 Task: Search for hiking trails near Seattle, Washington, and Vancouver, British Columbia, Canada.
Action: Mouse moved to (93, 79)
Screenshot: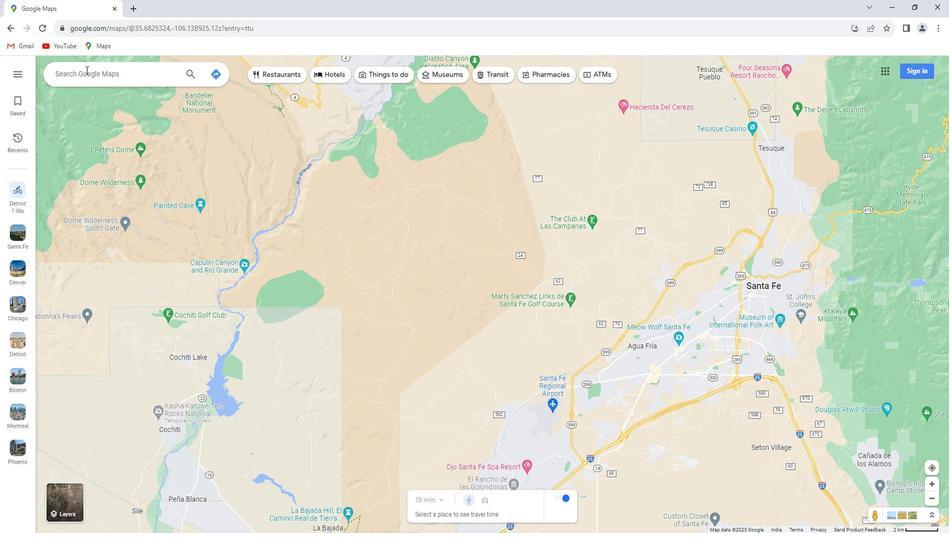 
Action: Mouse pressed left at (93, 79)
Screenshot: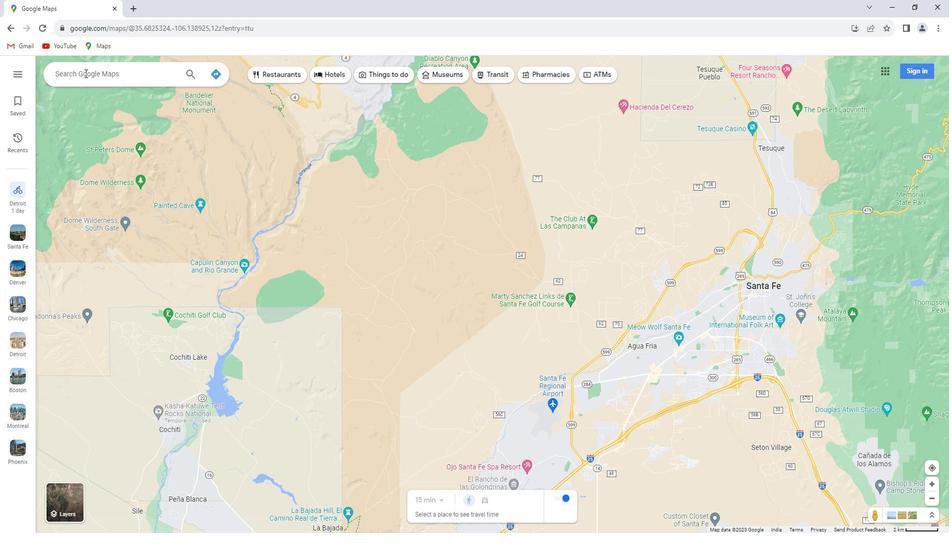 
Action: Key pressed <Key.shift>Seattle,<Key.space><Key.shift>Washington
Screenshot: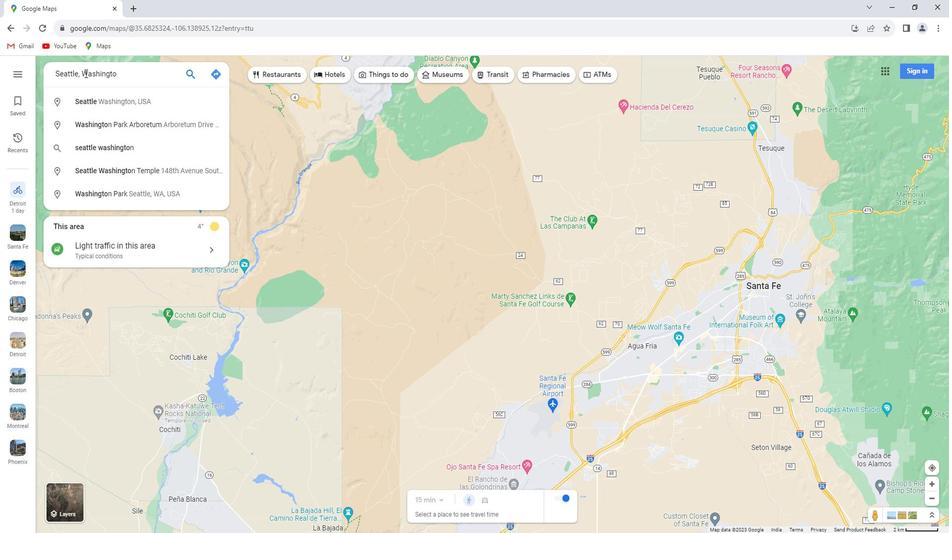 
Action: Mouse moved to (93, 85)
Screenshot: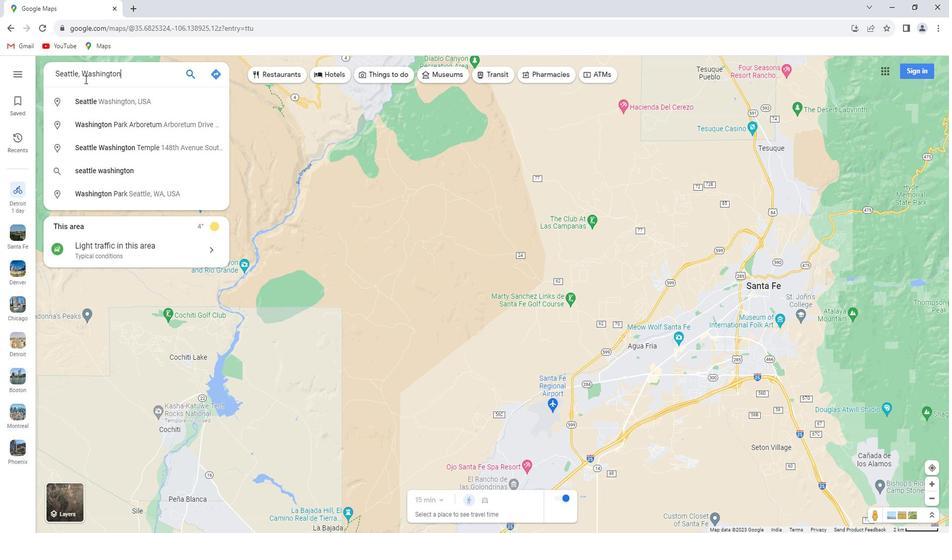 
Action: Key pressed <Key.enter>
Screenshot: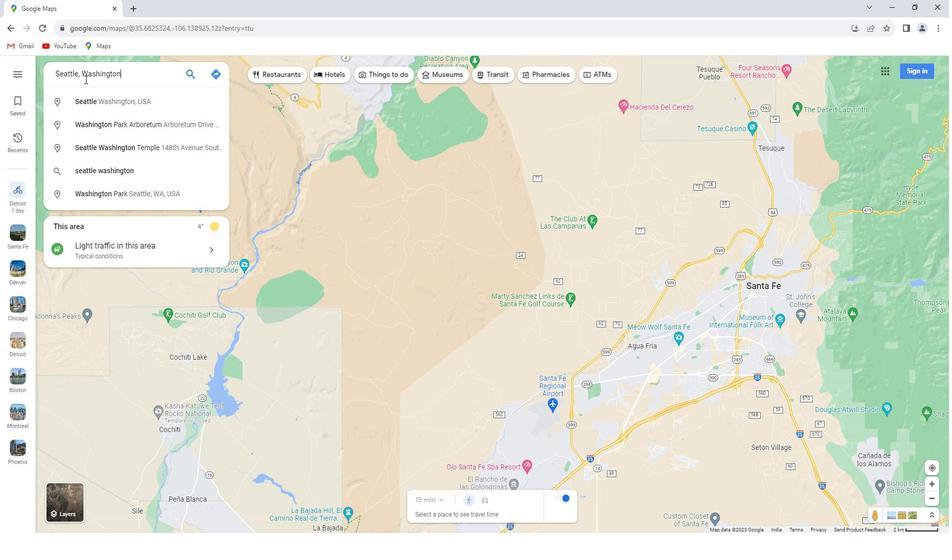 
Action: Mouse moved to (147, 252)
Screenshot: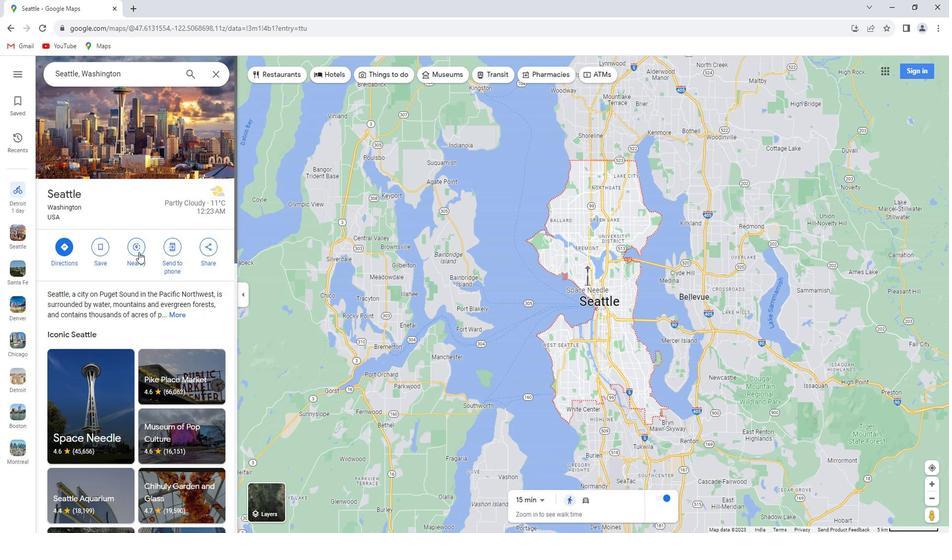 
Action: Mouse pressed left at (147, 252)
Screenshot: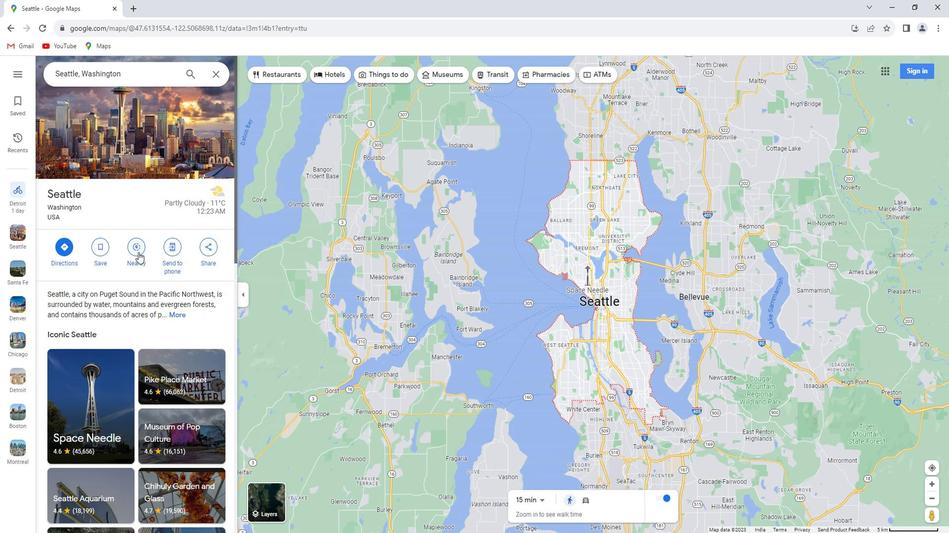 
Action: Mouse moved to (146, 248)
Screenshot: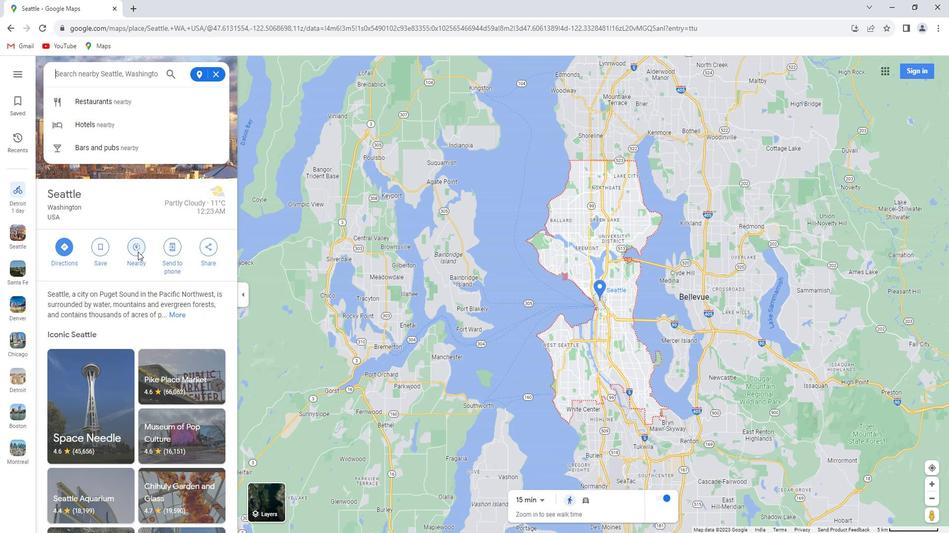 
Action: Key pressed hiking<Key.space>trails<Key.enter>
Screenshot: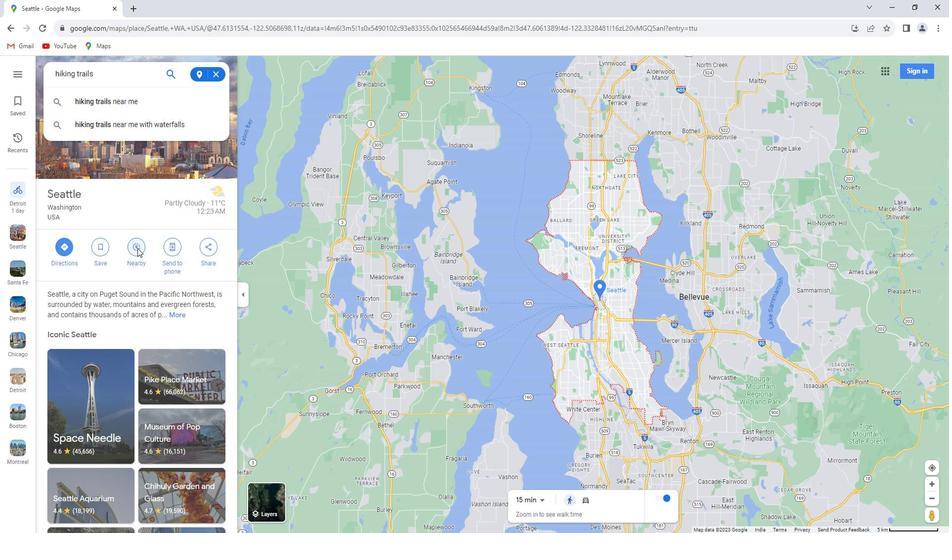
Action: Mouse moved to (224, 83)
Screenshot: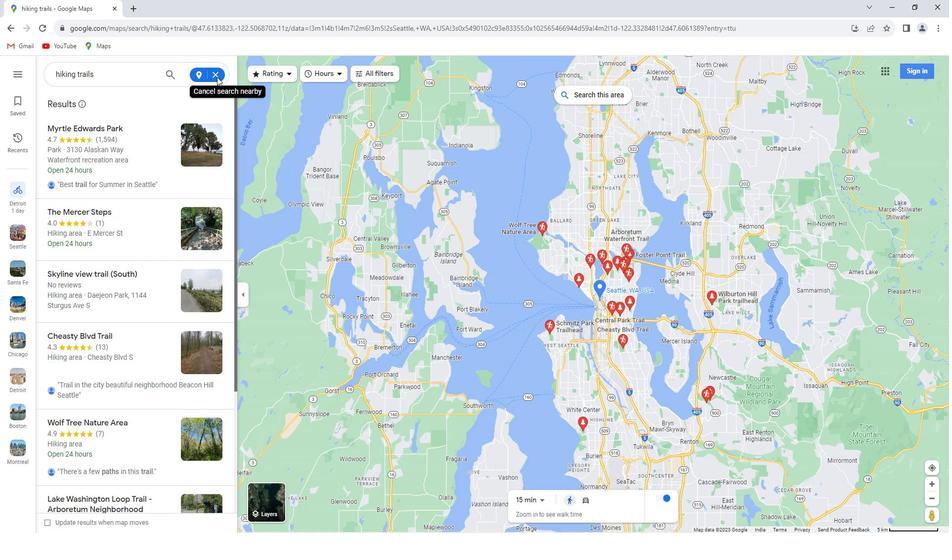 
Action: Mouse pressed left at (224, 83)
Screenshot: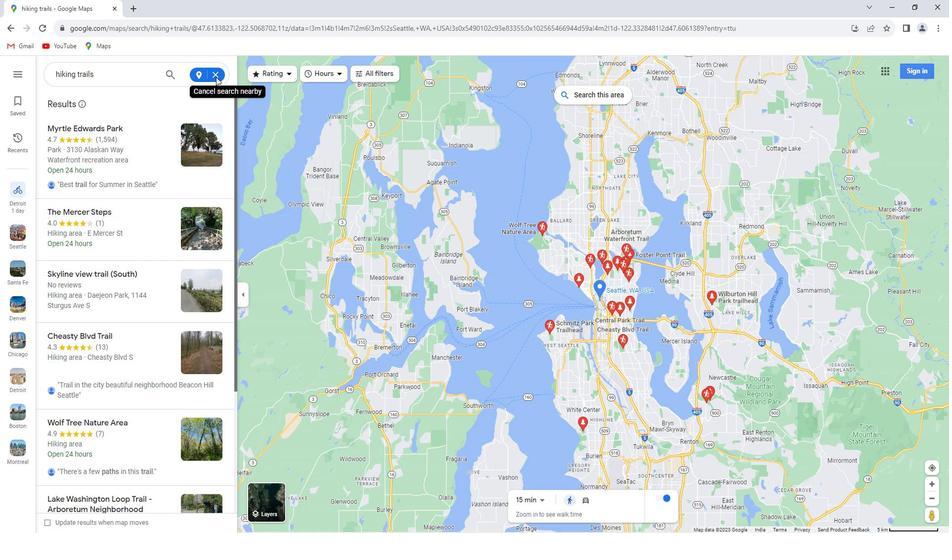 
Action: Mouse moved to (223, 81)
Screenshot: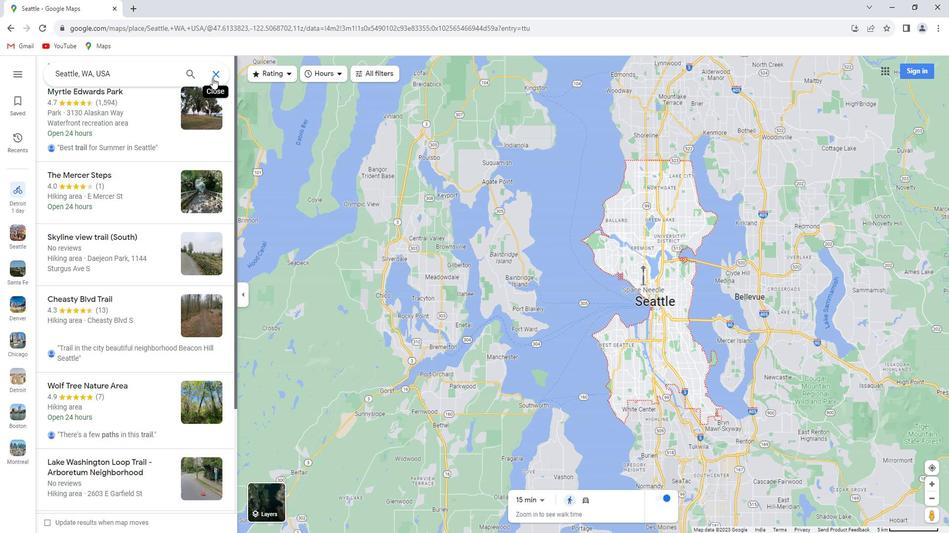 
Action: Mouse pressed left at (223, 81)
Screenshot: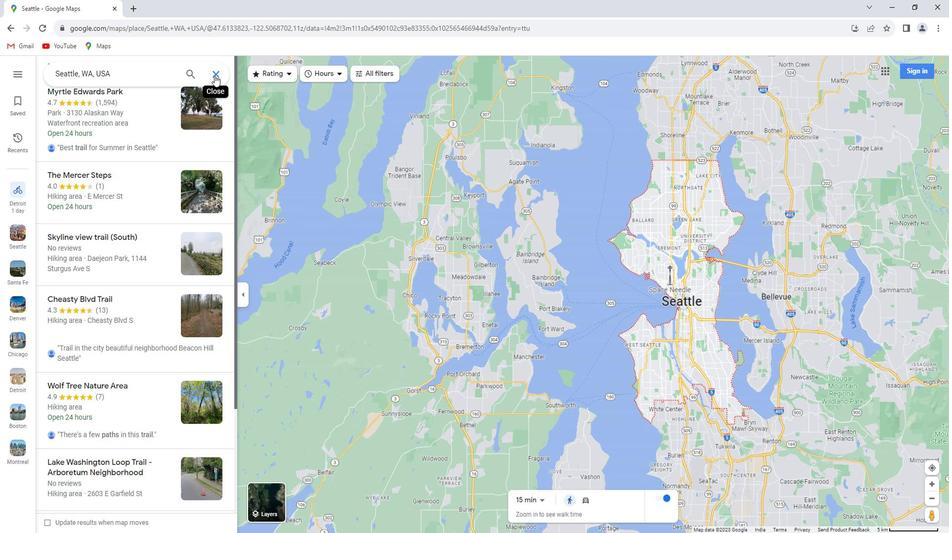
Action: Mouse moved to (218, 81)
Screenshot: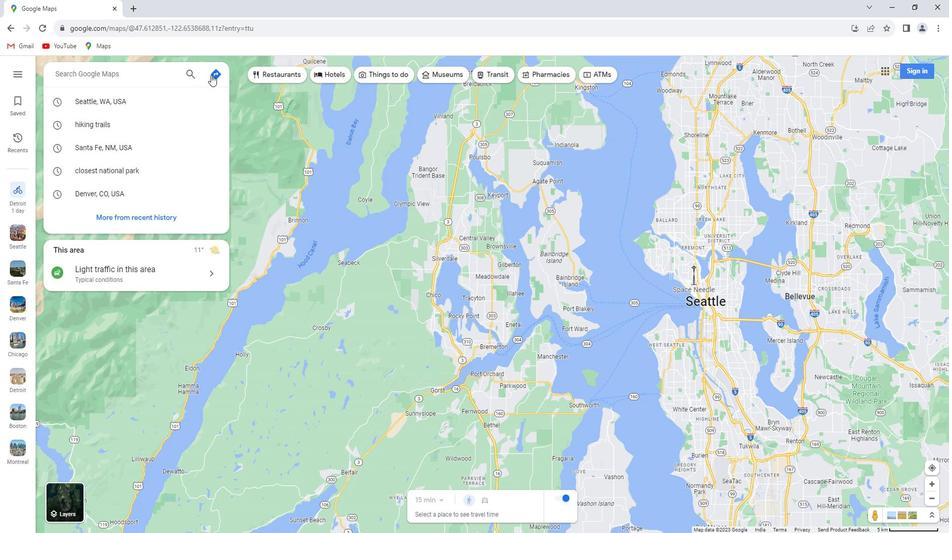 
Action: Key pressed <Key.shift>Vancouver,<Key.space><Key.shift>British<Key.space><Key.shift>Columbia,<Key.space><Key.shift>Canada<Key.enter>
Screenshot: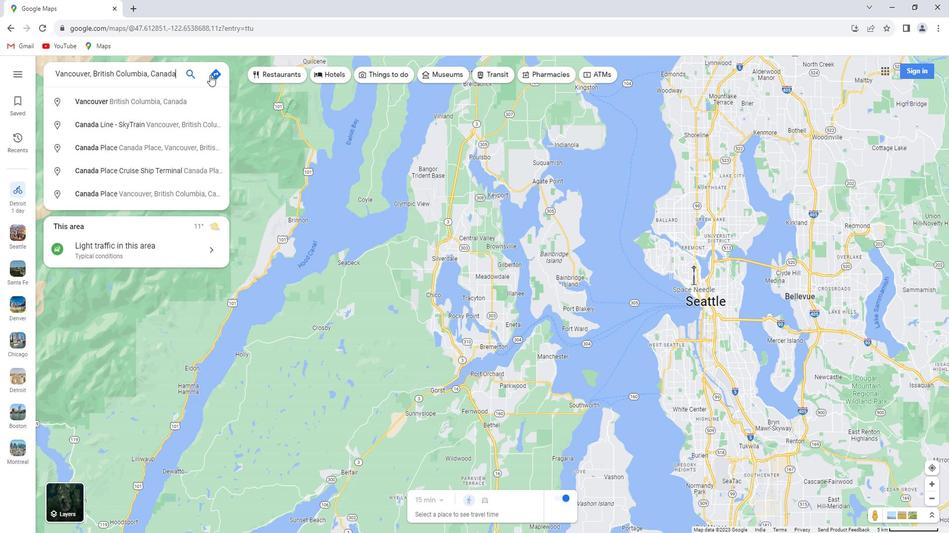 
Action: Mouse moved to (144, 244)
Screenshot: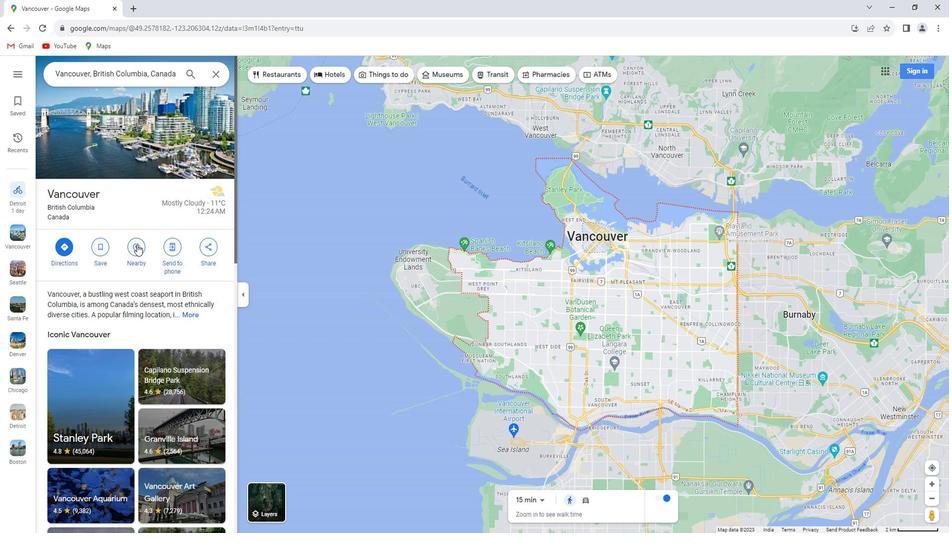 
Action: Mouse pressed left at (144, 244)
Screenshot: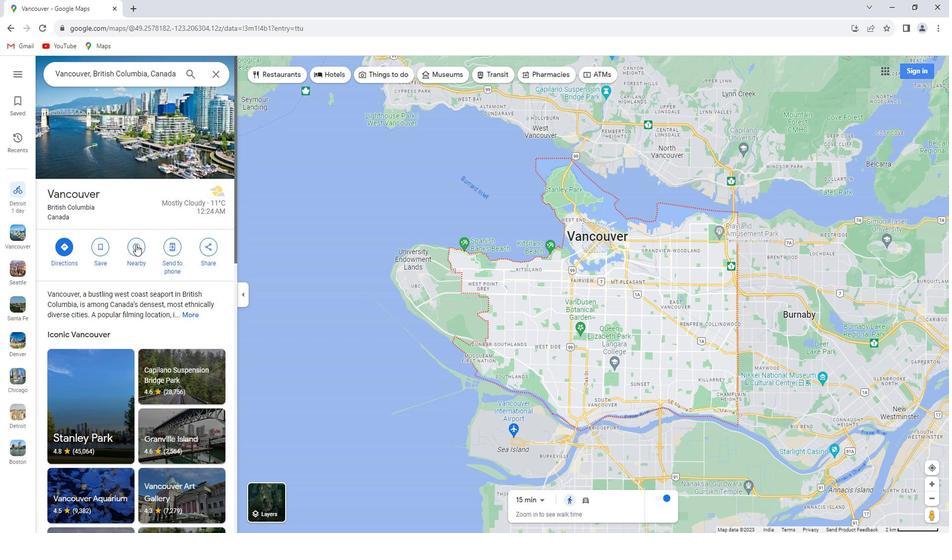 
Action: Key pressed hiking<Key.space>r<Key.backspace>trails<Key.enter>
Screenshot: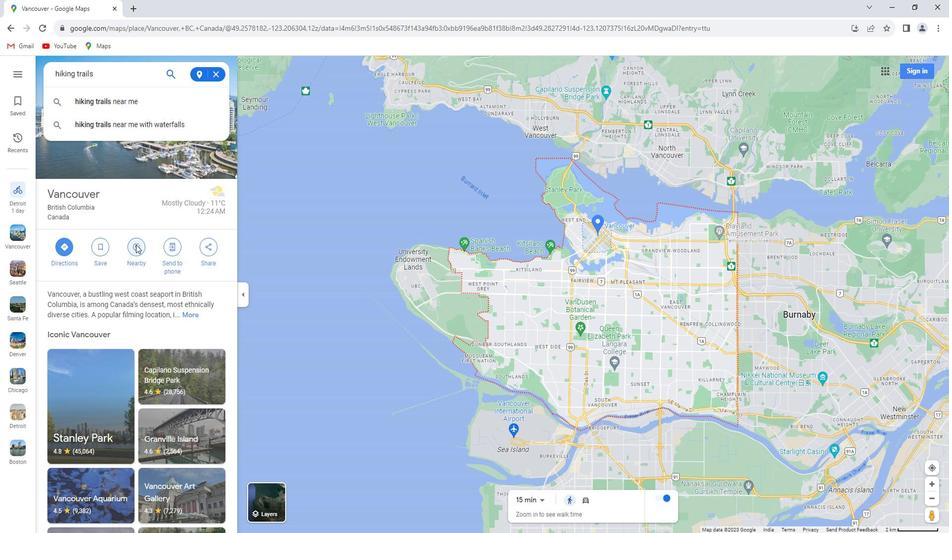 
